 Task: Add Sprouts 93% Lean Ground Beef Patties to the cart.
Action: Mouse moved to (35, 295)
Screenshot: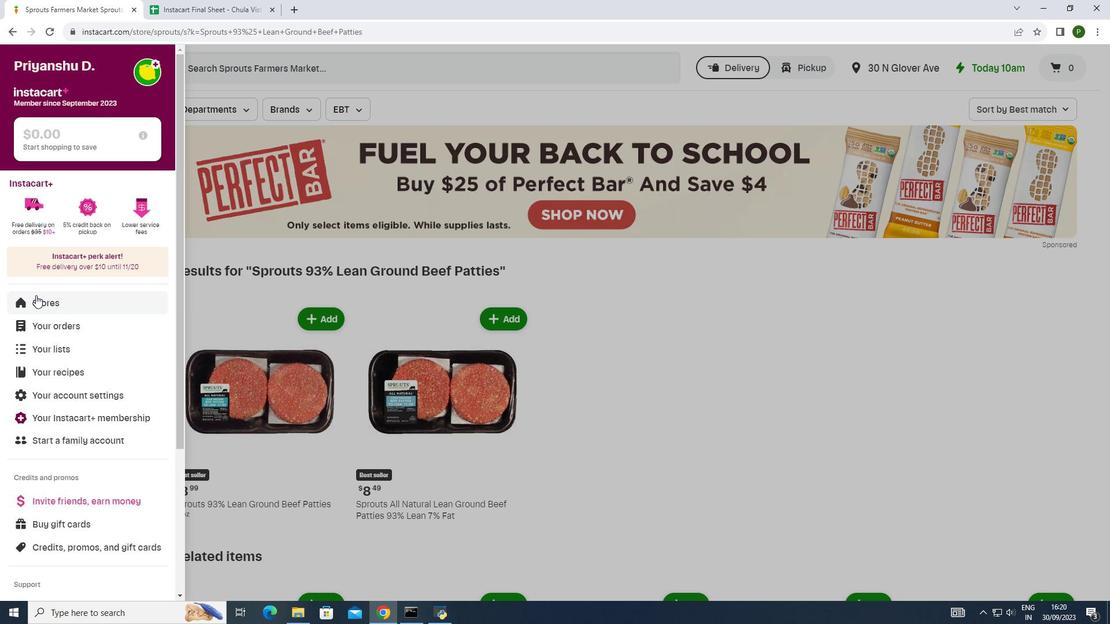 
Action: Mouse pressed left at (35, 295)
Screenshot: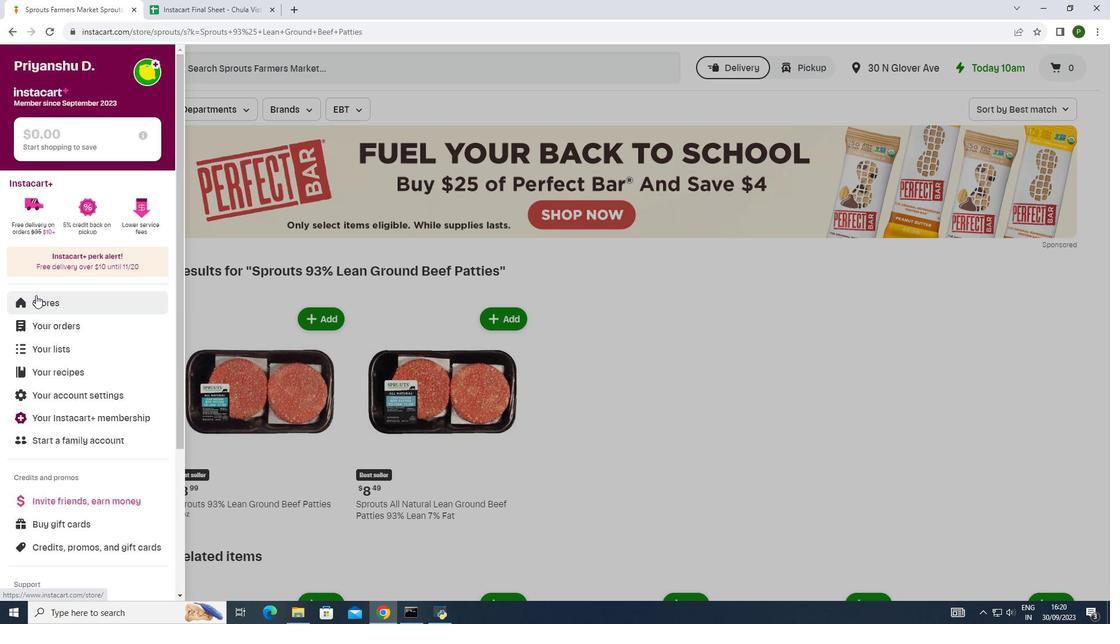 
Action: Mouse moved to (271, 116)
Screenshot: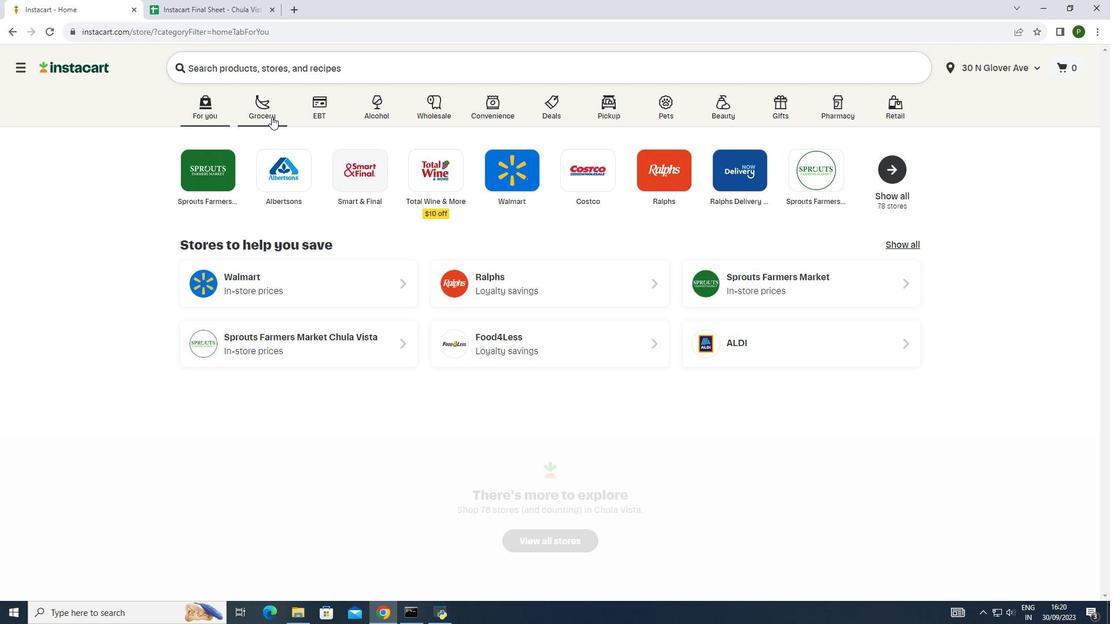 
Action: Mouse pressed left at (271, 116)
Screenshot: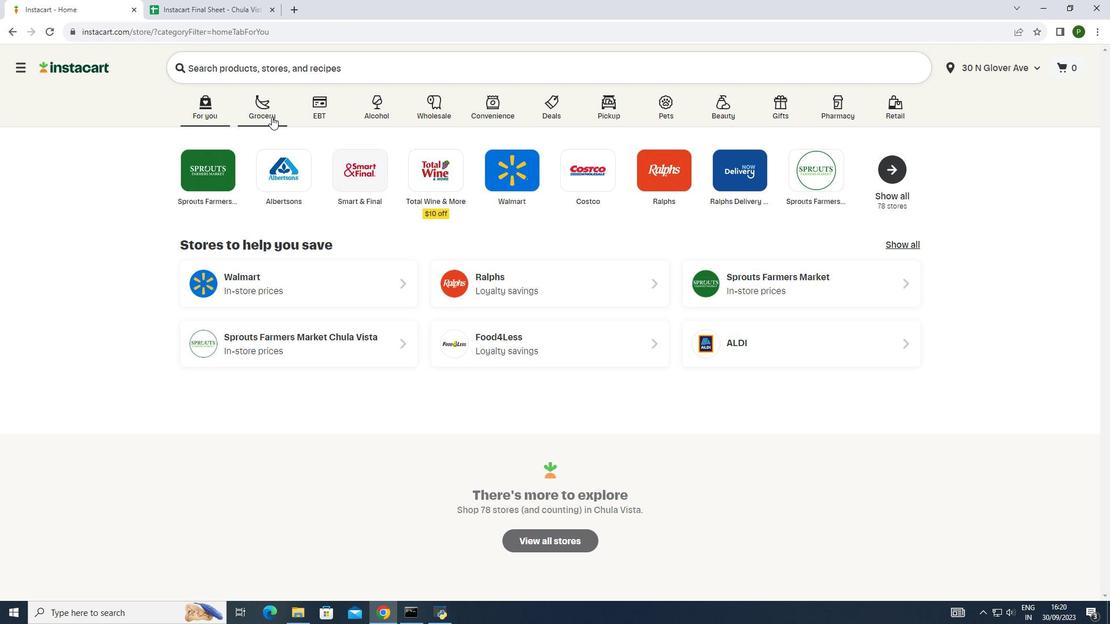 
Action: Mouse pressed left at (271, 116)
Screenshot: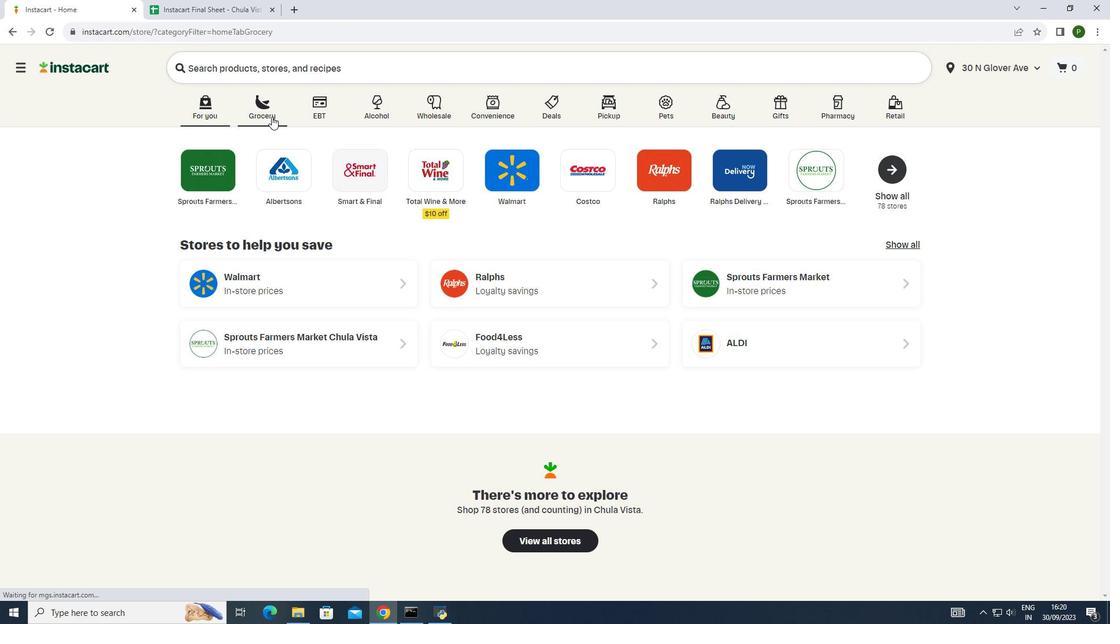 
Action: Mouse moved to (582, 175)
Screenshot: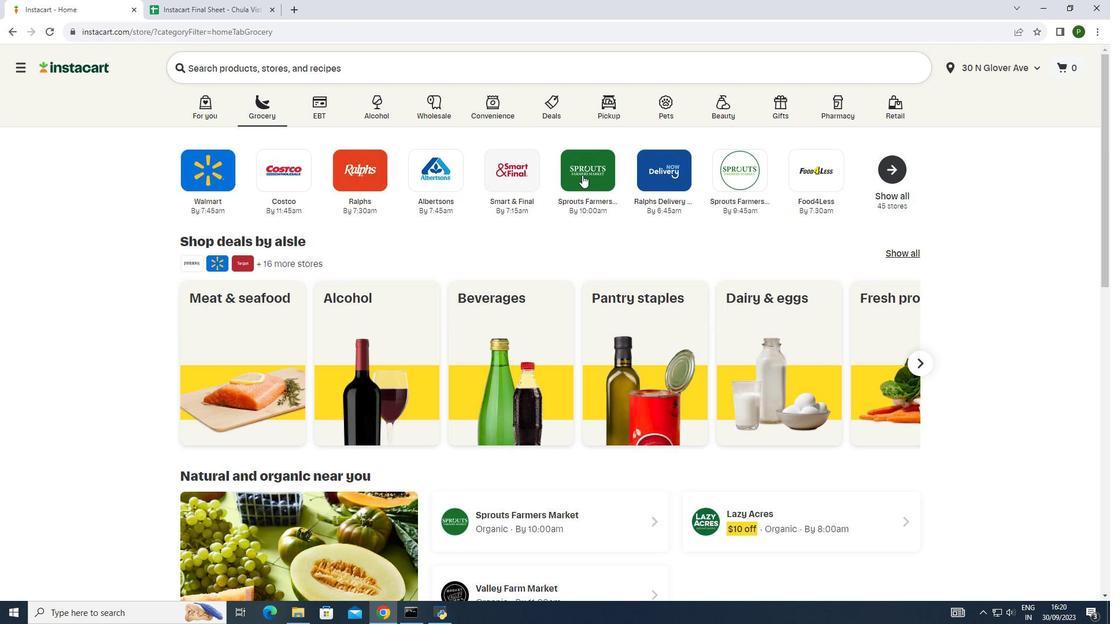 
Action: Mouse pressed left at (582, 175)
Screenshot: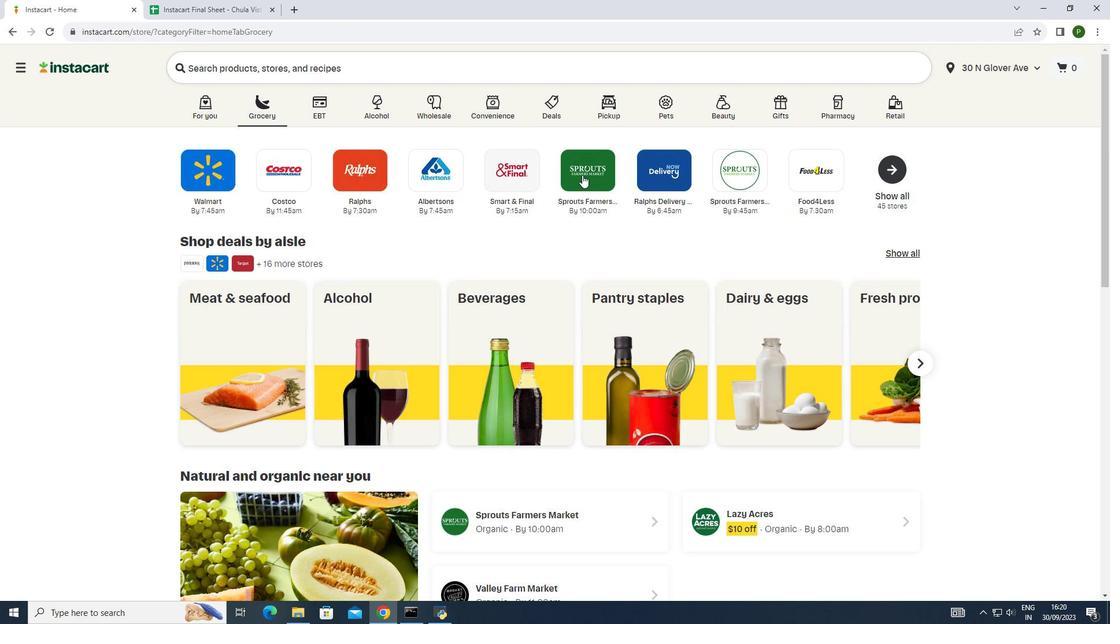
Action: Mouse moved to (76, 305)
Screenshot: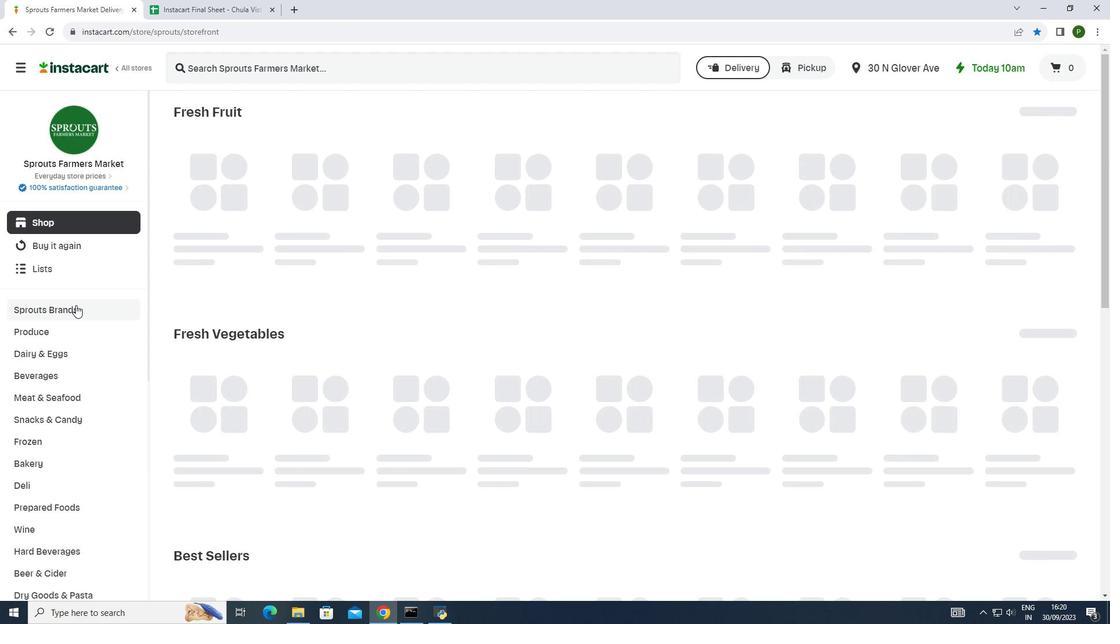
Action: Mouse pressed left at (76, 305)
Screenshot: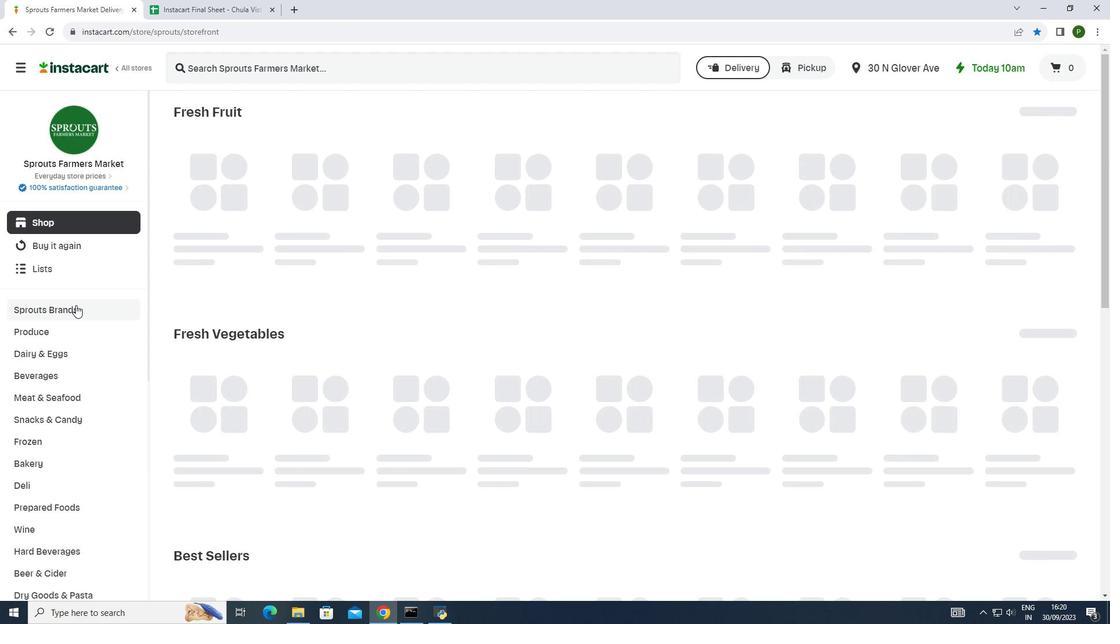 
Action: Mouse moved to (70, 348)
Screenshot: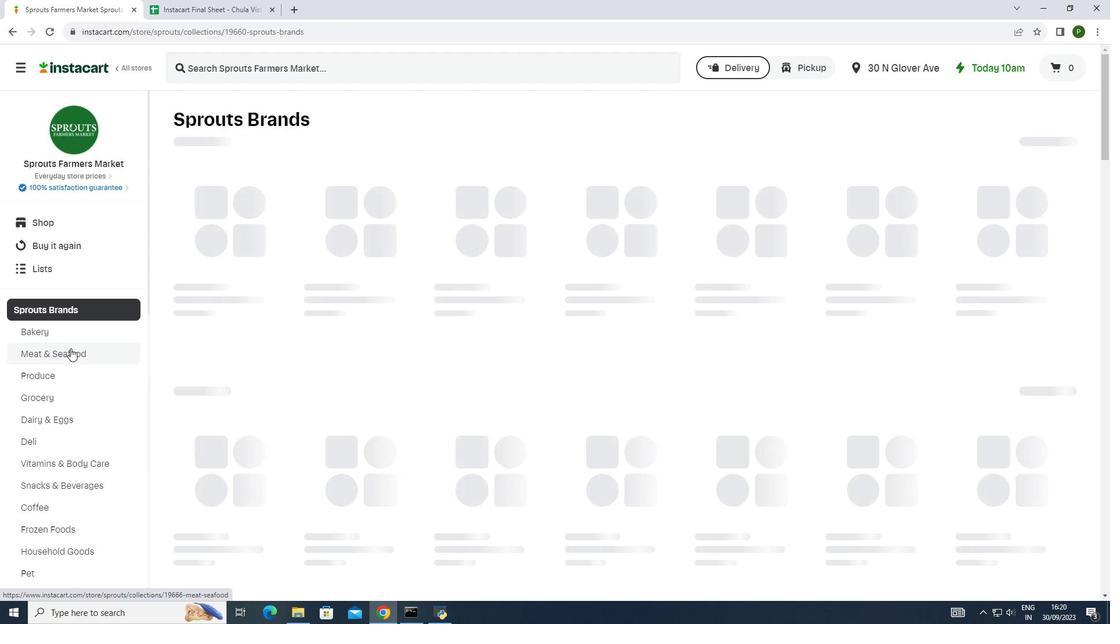 
Action: Mouse pressed left at (70, 348)
Screenshot: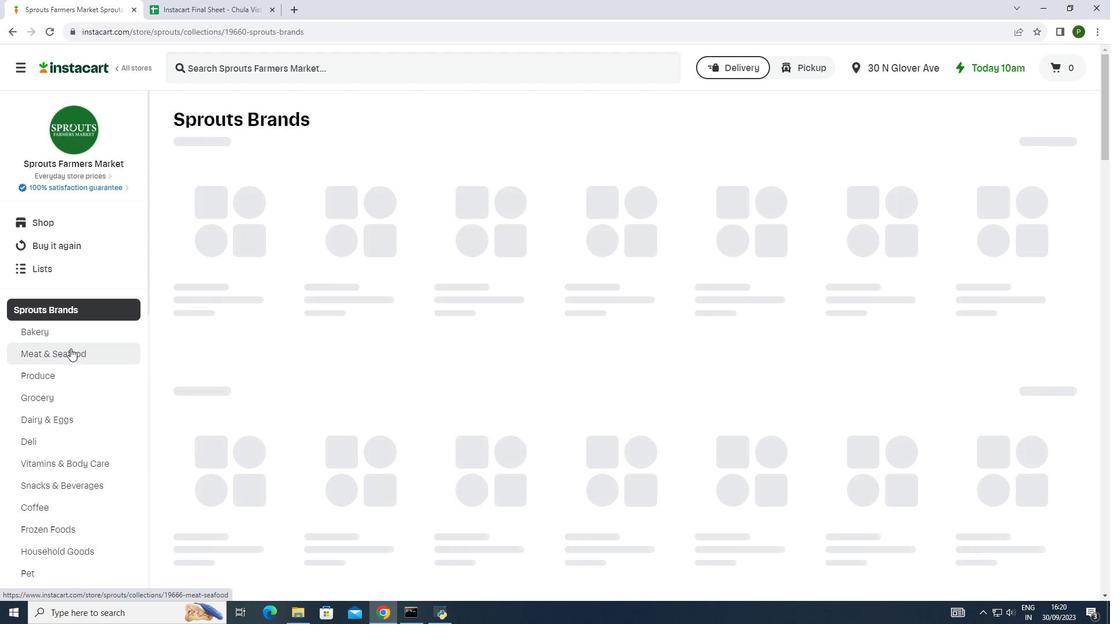 
Action: Mouse moved to (241, 206)
Screenshot: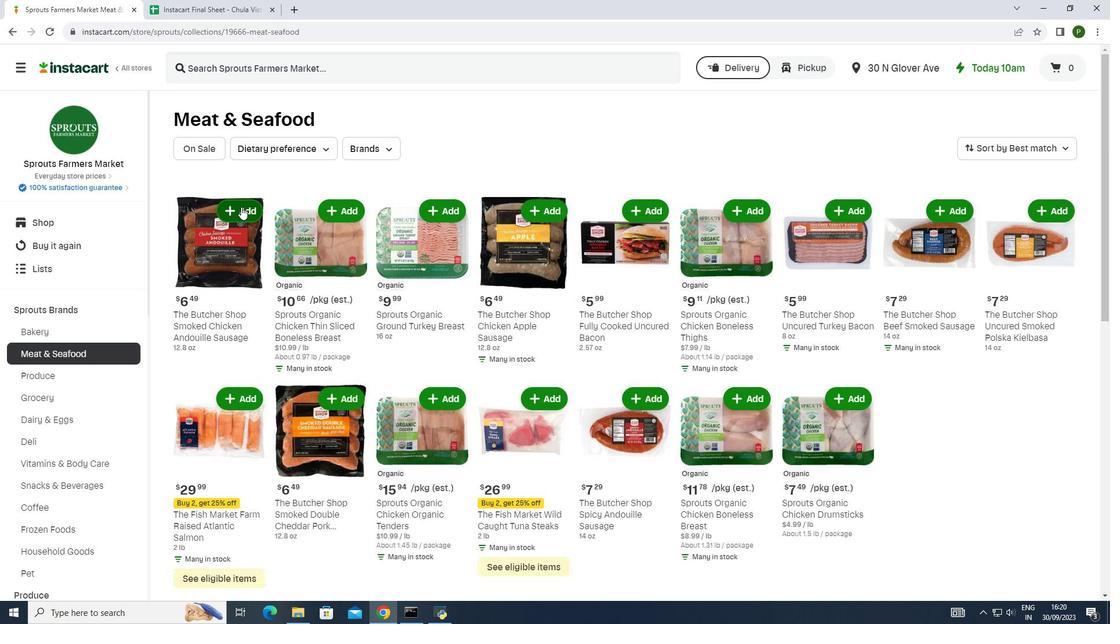 
Action: Mouse scrolled (241, 206) with delta (0, 0)
Screenshot: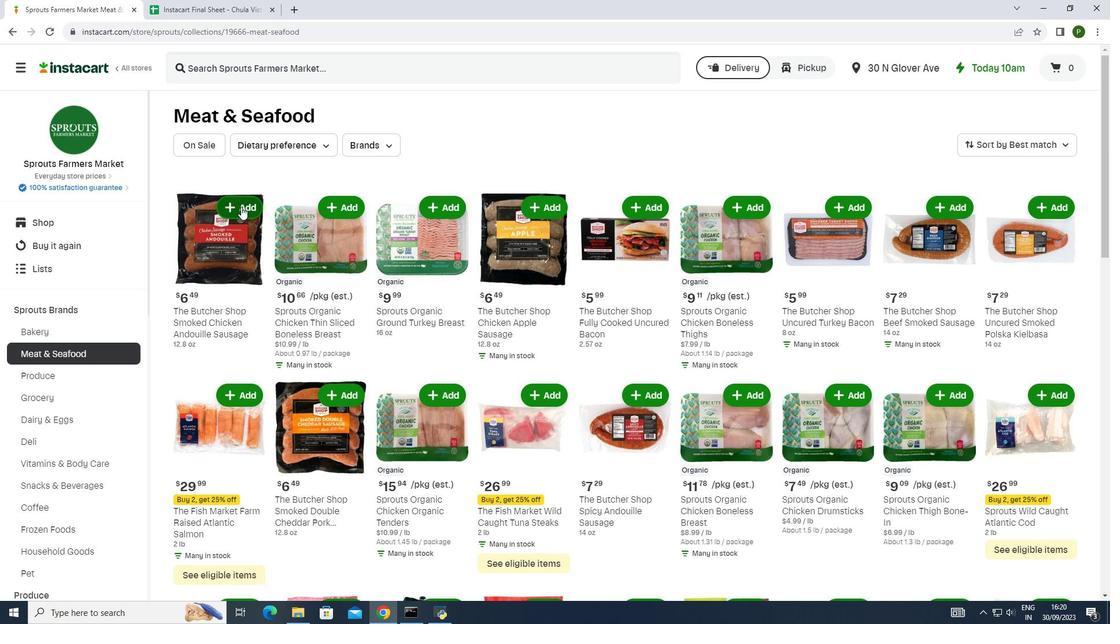 
Action: Mouse moved to (243, 216)
Screenshot: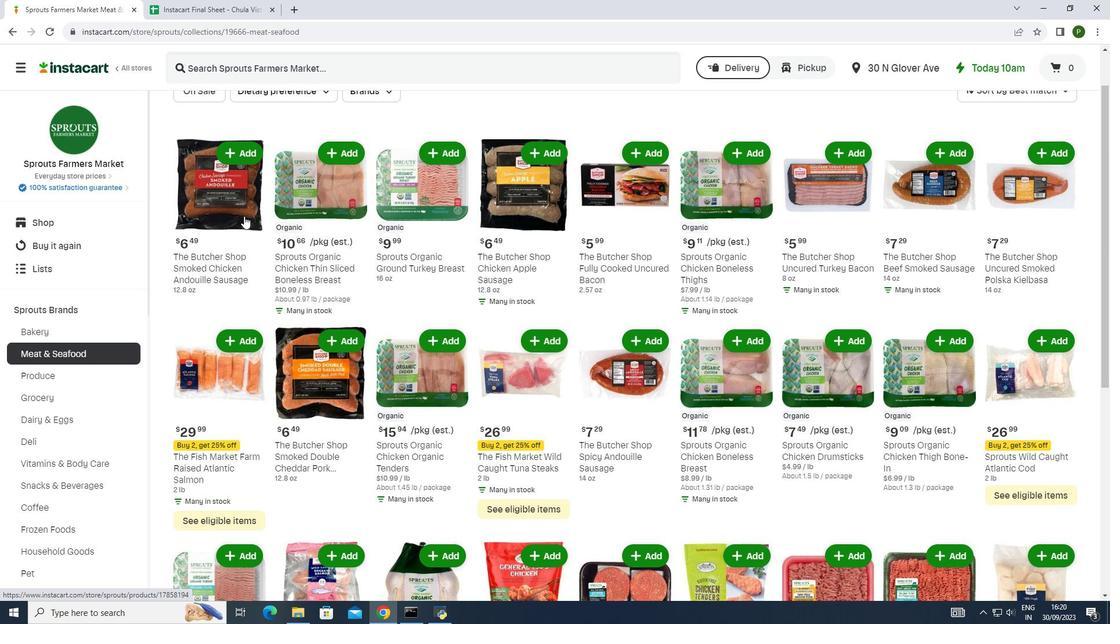 
Action: Mouse scrolled (243, 215) with delta (0, 0)
Screenshot: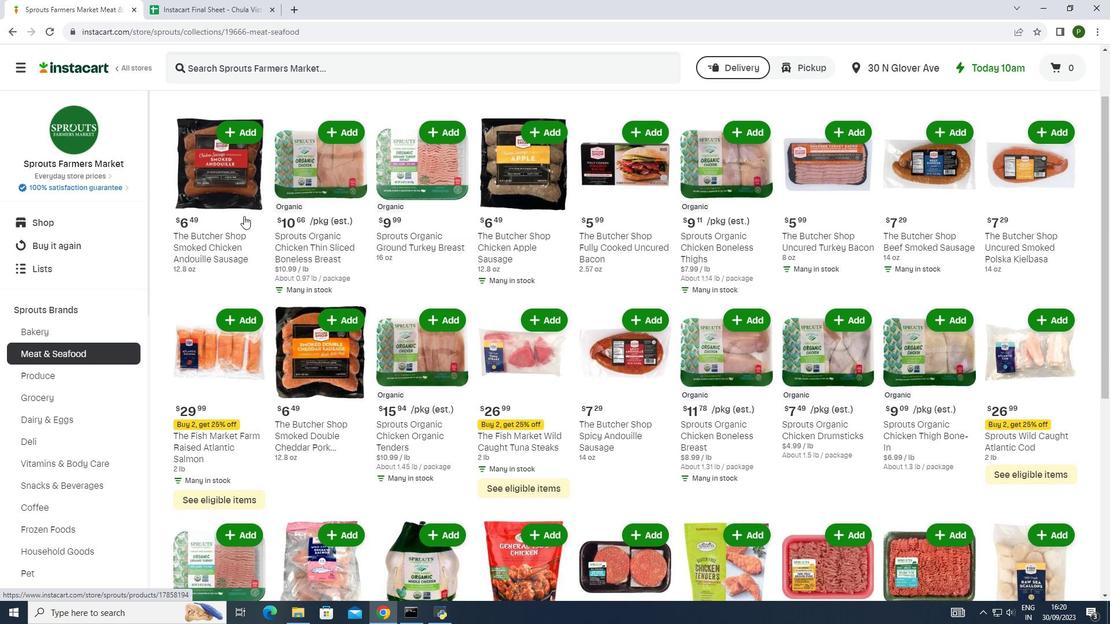 
Action: Mouse moved to (244, 225)
Screenshot: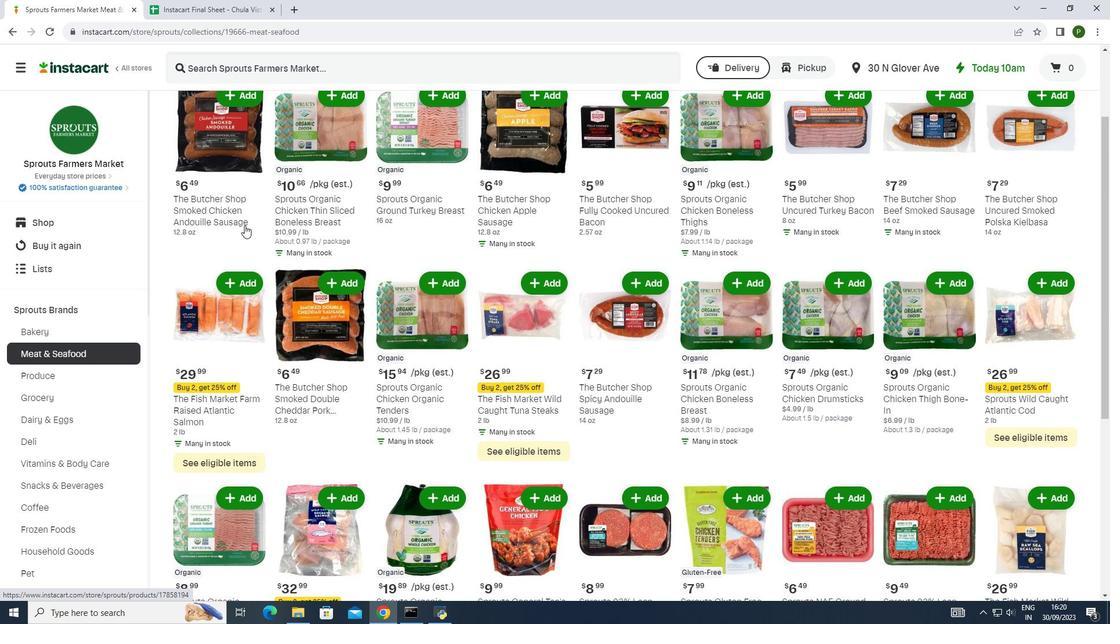 
Action: Mouse scrolled (244, 224) with delta (0, 0)
Screenshot: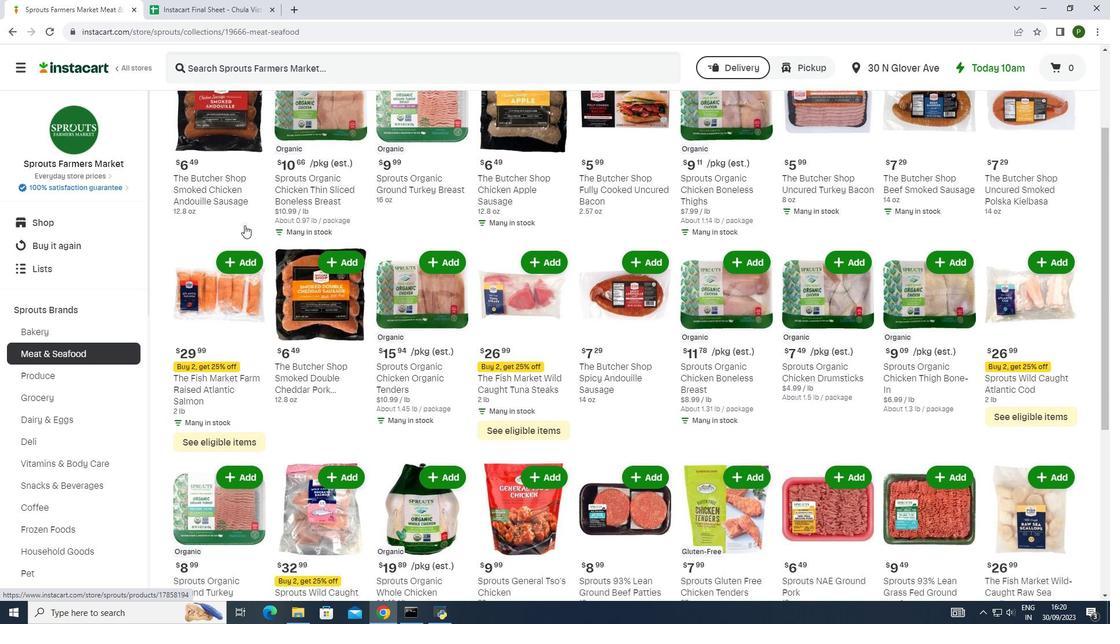 
Action: Mouse moved to (242, 230)
Screenshot: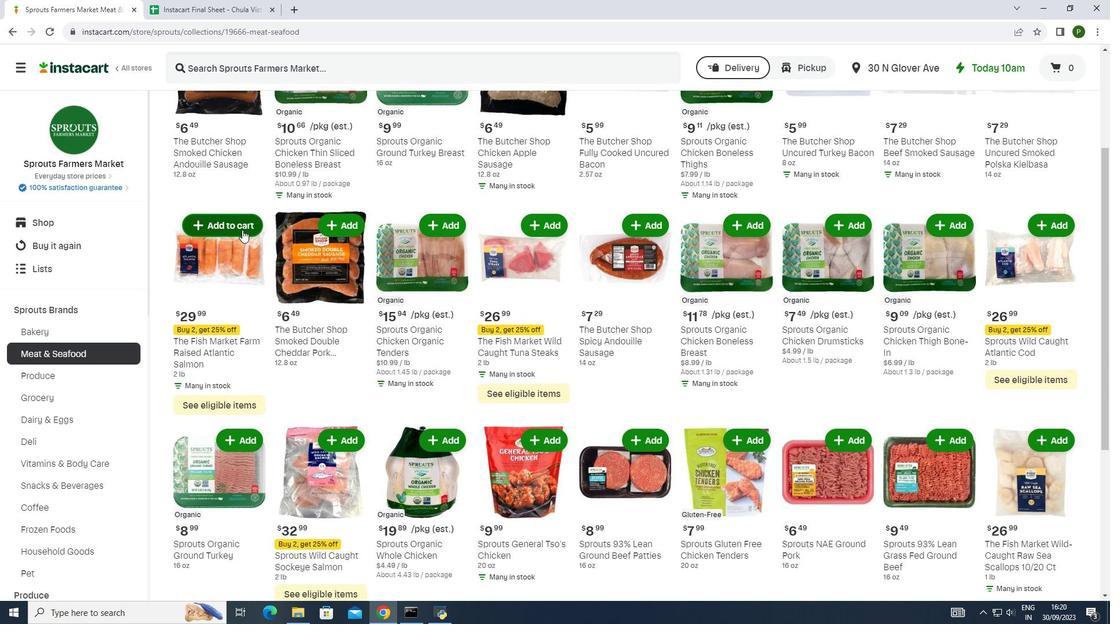 
Action: Mouse scrolled (242, 229) with delta (0, 0)
Screenshot: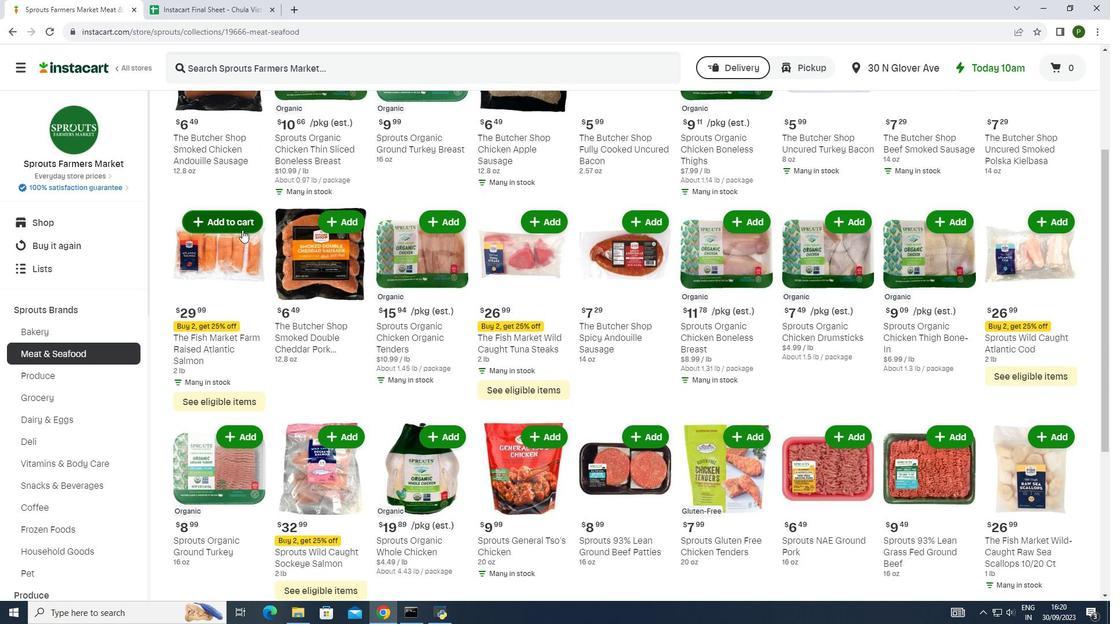 
Action: Mouse moved to (242, 230)
Screenshot: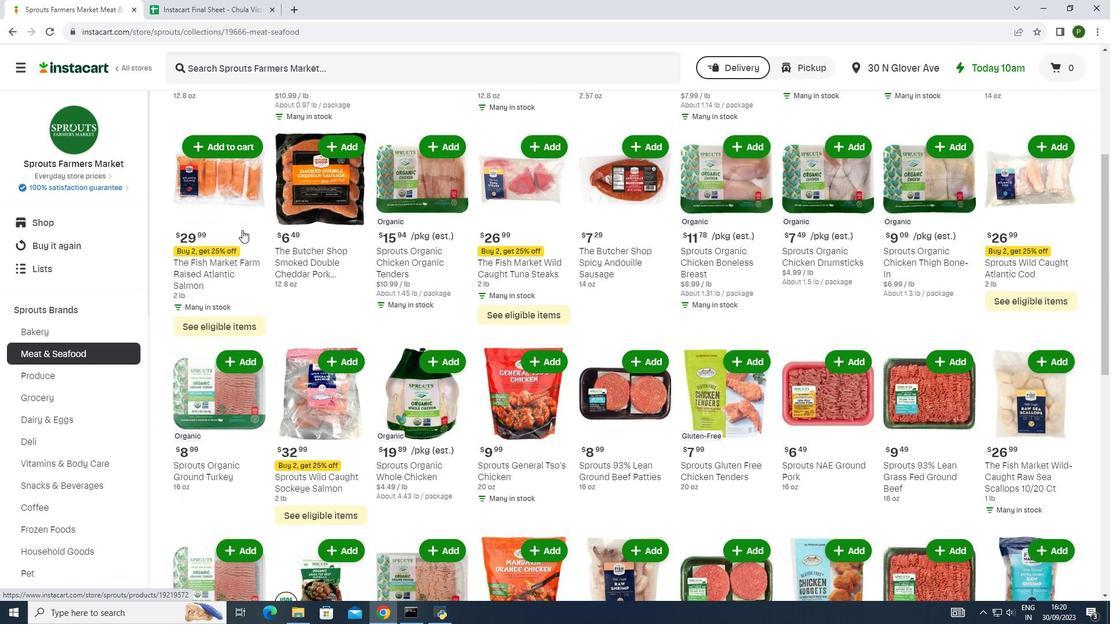 
Action: Mouse scrolled (242, 229) with delta (0, 0)
Screenshot: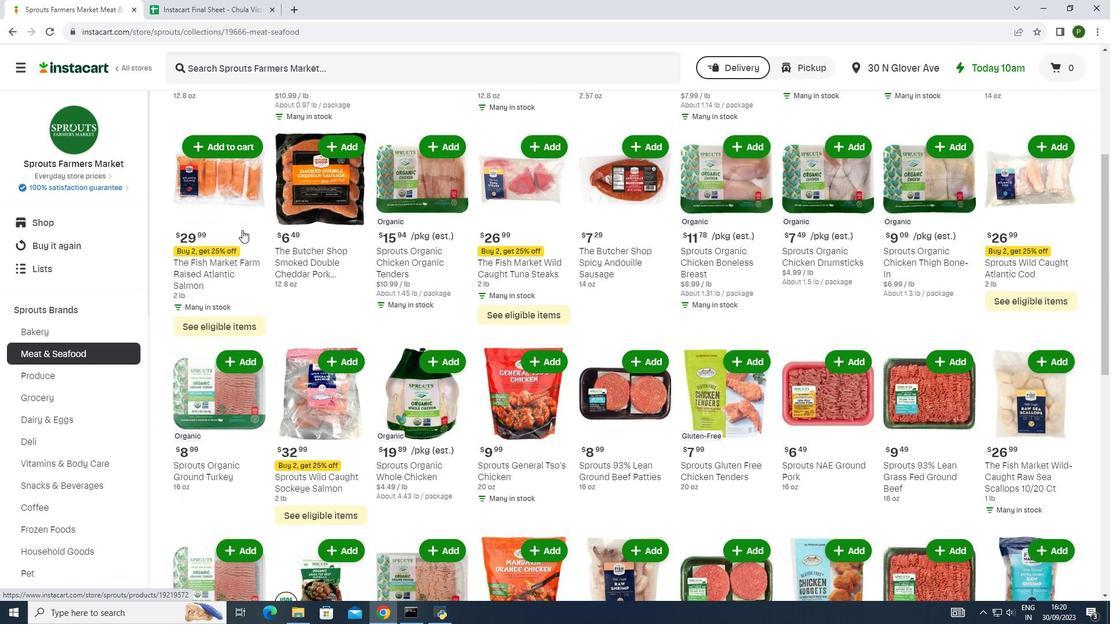 
Action: Mouse moved to (630, 315)
Screenshot: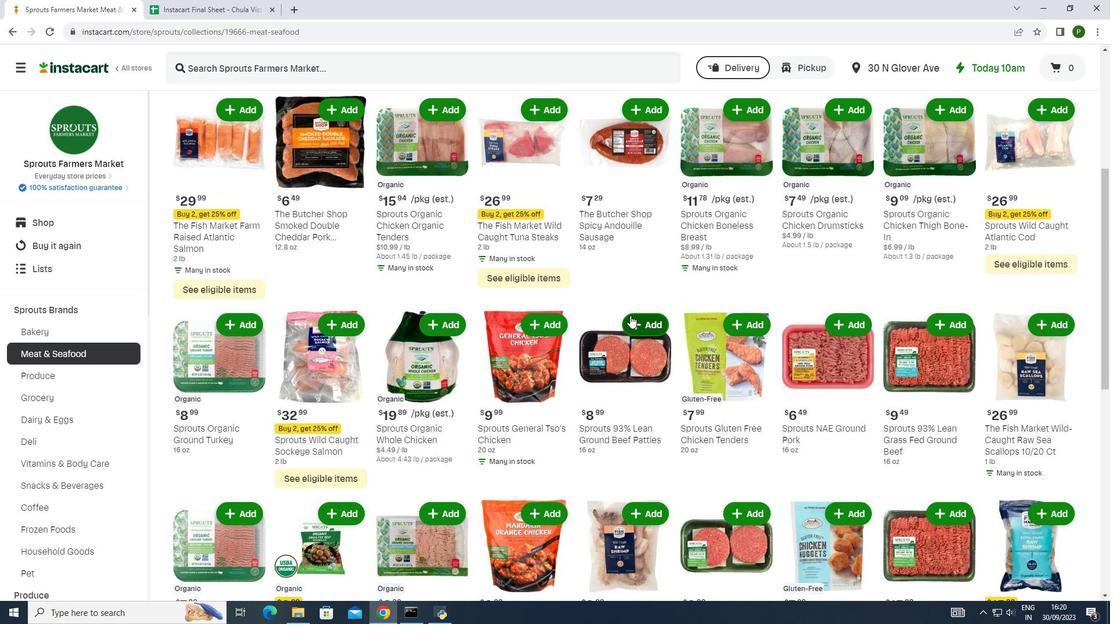 
Action: Mouse pressed left at (630, 315)
Screenshot: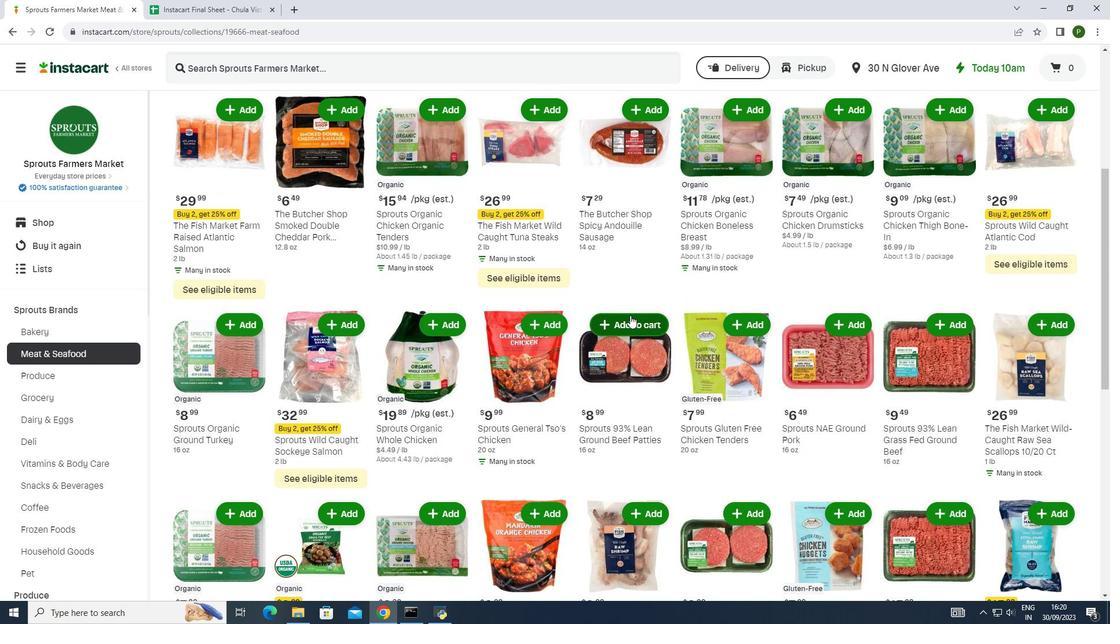
Action: Mouse moved to (630, 317)
Screenshot: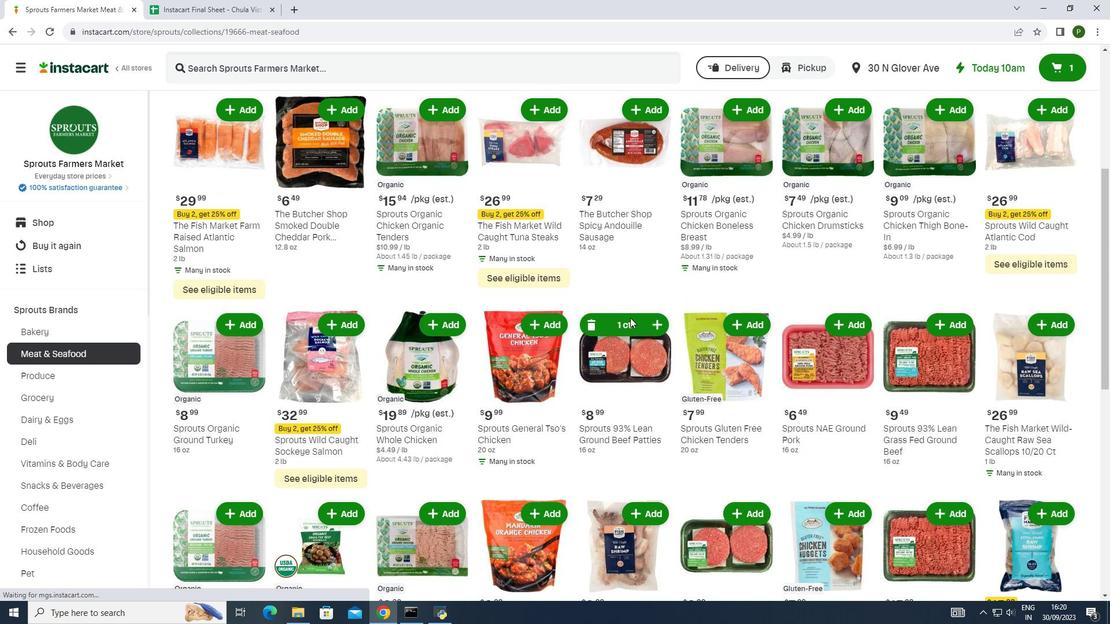 
